 Task: Create a Board called Board0000000031 in Workspace WS0000000011 in Trello with Visibility as Workspace. Create a Board called Board0000000032 in Workspace WS0000000011 in Trello with Visibility as Private. Create a Board called Board0000000033 in Workspace WS0000000011 in Trello with Visibility as Public. Create Card Card0000000121 in Board Board0000000031 in Workspace WS0000000011 in Trello. Create Card Card0000000122 in Board Board0000000031 in Workspace WS0000000011 in Trello
Action: Mouse moved to (474, 520)
Screenshot: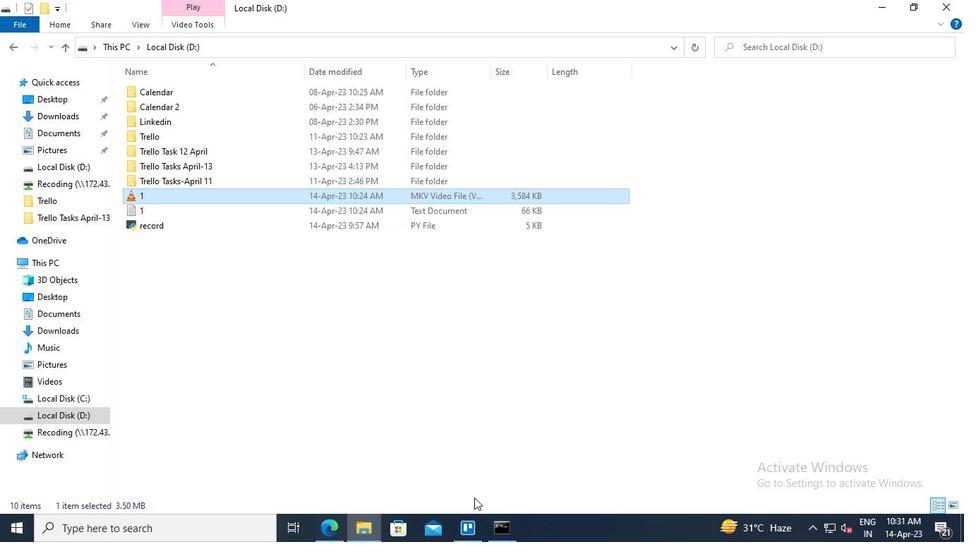 
Action: Mouse pressed left at (474, 520)
Screenshot: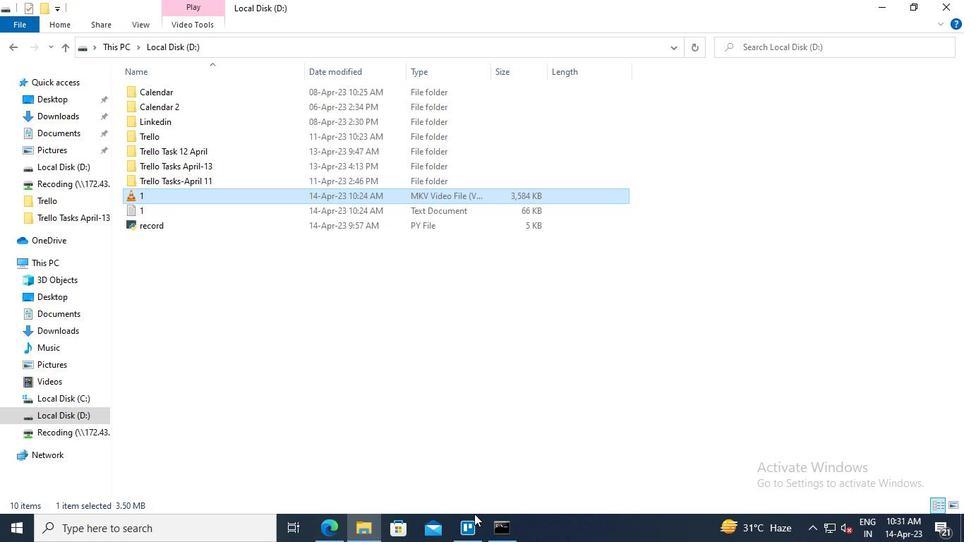 
Action: Mouse moved to (398, 43)
Screenshot: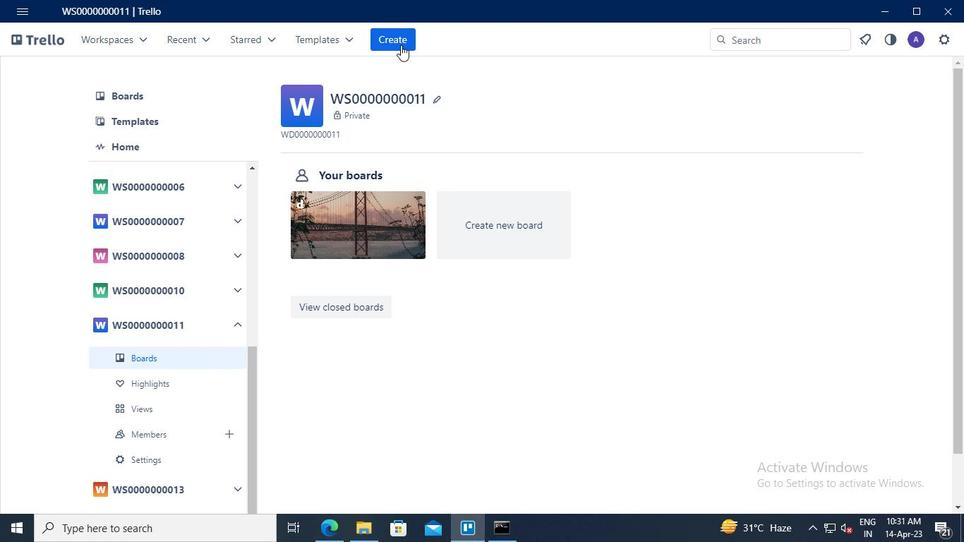 
Action: Mouse pressed left at (398, 43)
Screenshot: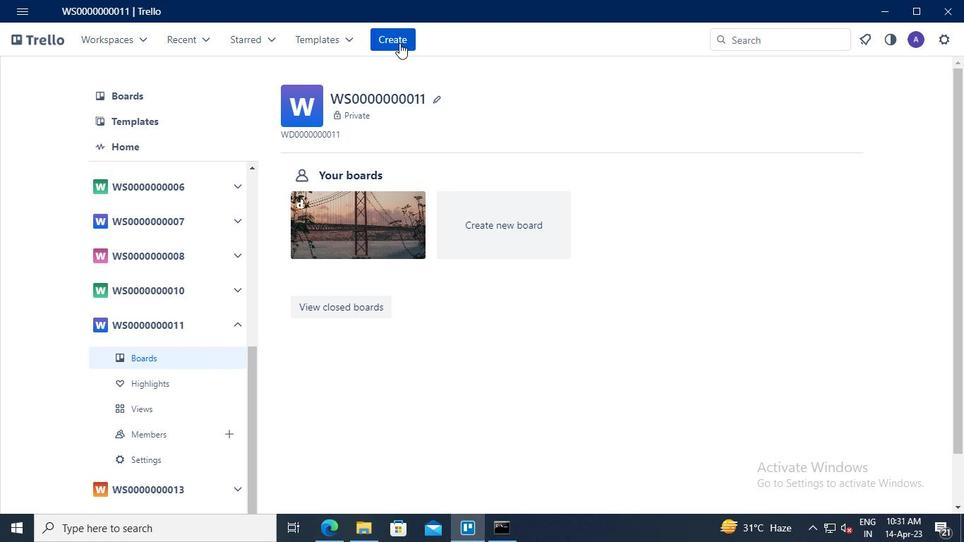 
Action: Mouse moved to (446, 94)
Screenshot: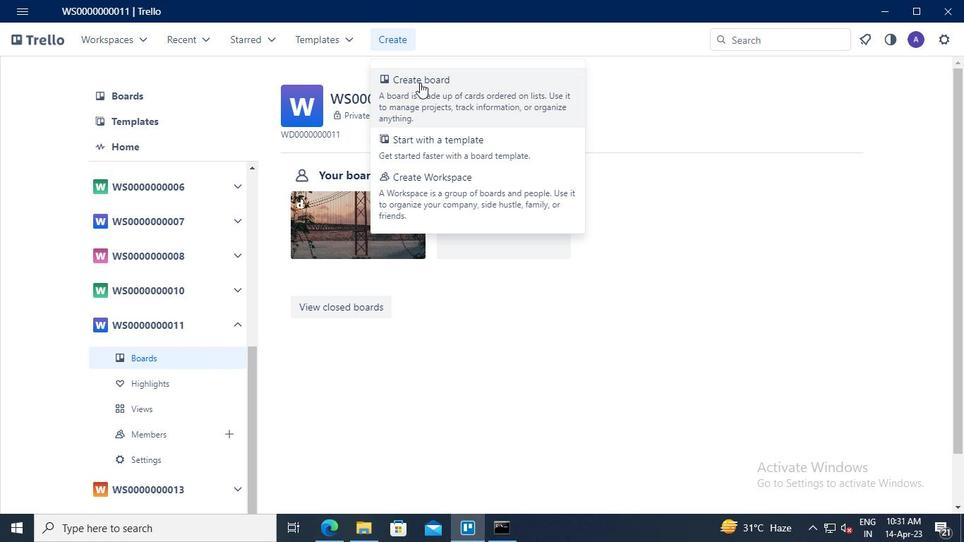 
Action: Mouse pressed left at (446, 94)
Screenshot: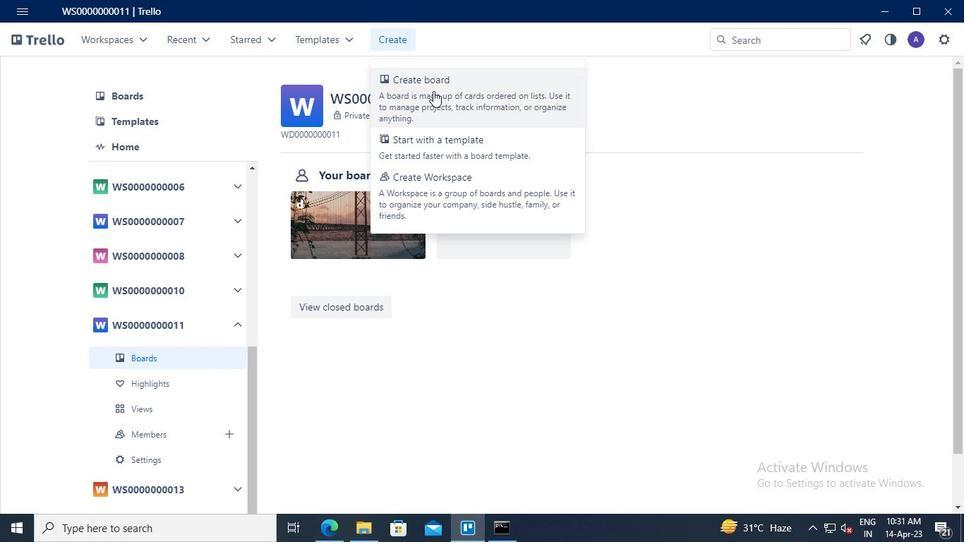 
Action: Mouse moved to (429, 296)
Screenshot: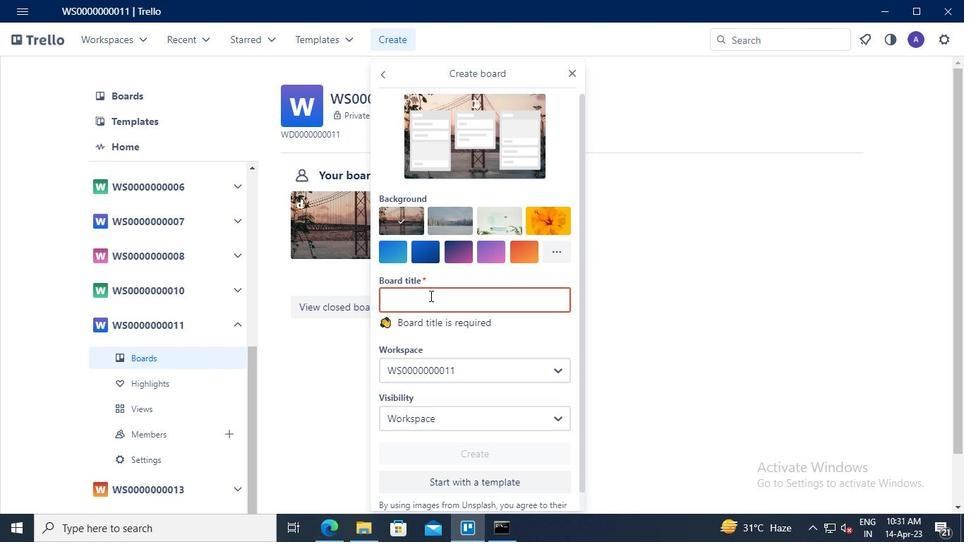 
Action: Mouse pressed left at (429, 296)
Screenshot: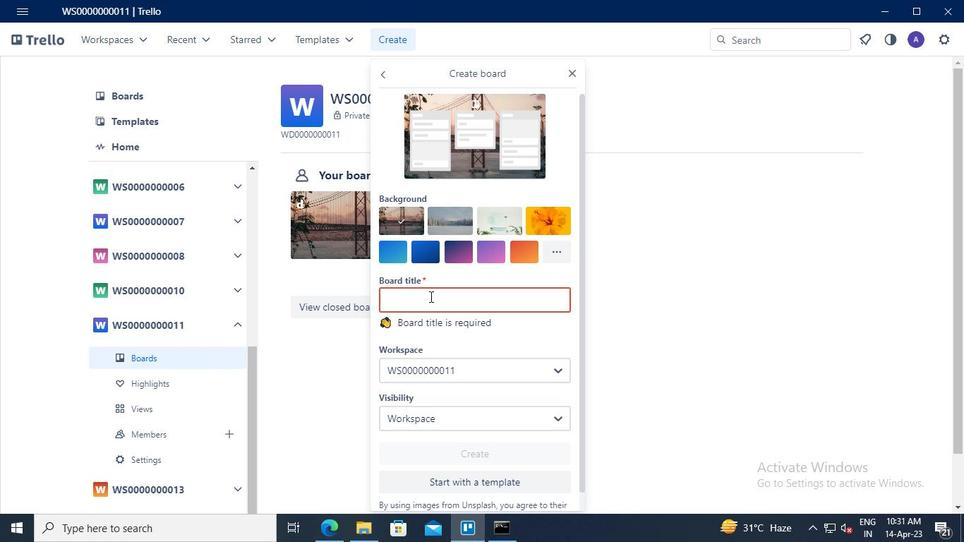 
Action: Key pressed <Key.shift>Board<<96>><<96>><<96>><<96>><<96>><<96>><<96>><<96>><<99>><<97>>
Screenshot: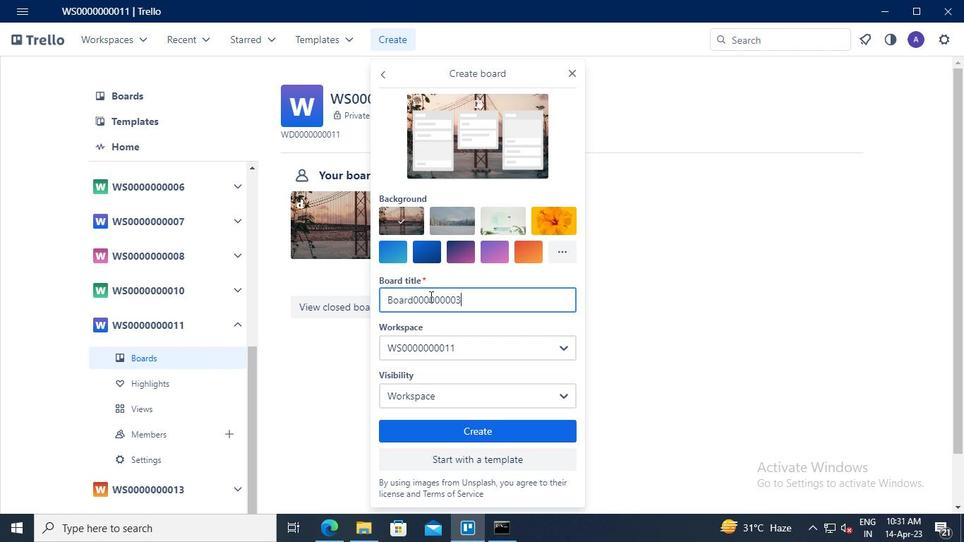 
Action: Mouse moved to (475, 391)
Screenshot: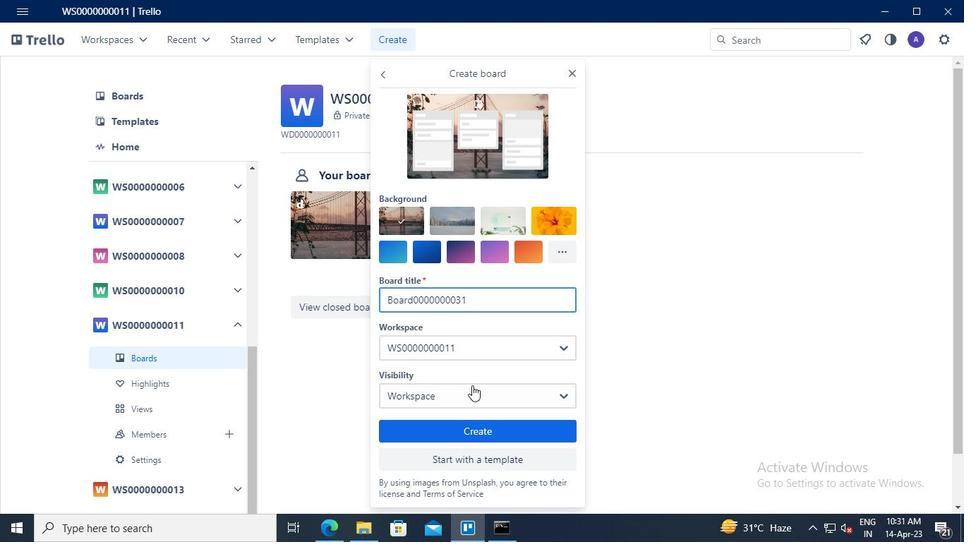 
Action: Mouse pressed left at (475, 391)
Screenshot: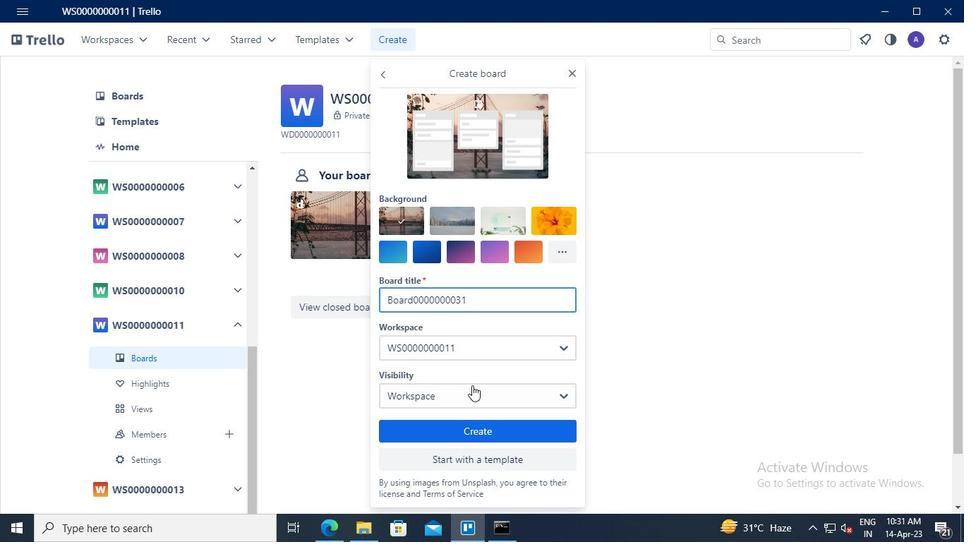 
Action: Mouse moved to (470, 482)
Screenshot: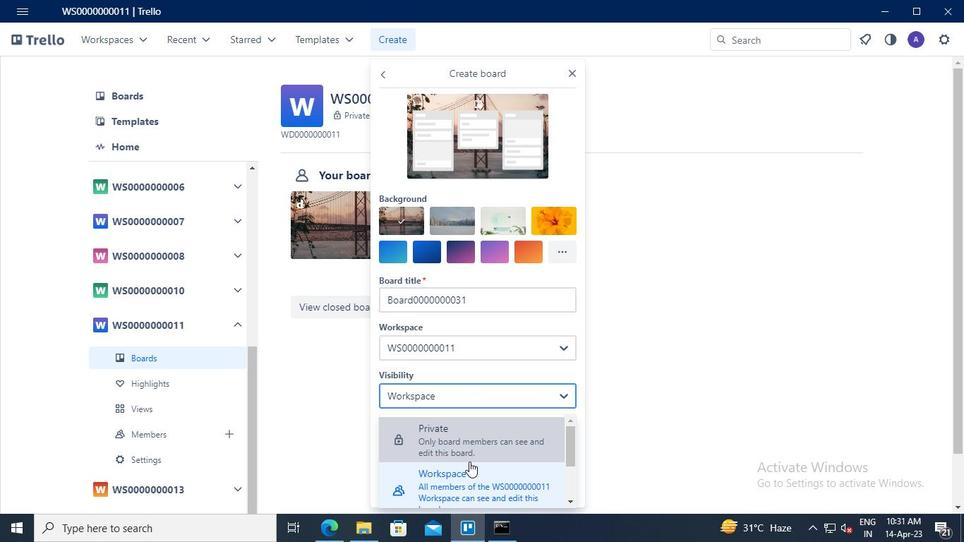 
Action: Mouse pressed left at (470, 482)
Screenshot: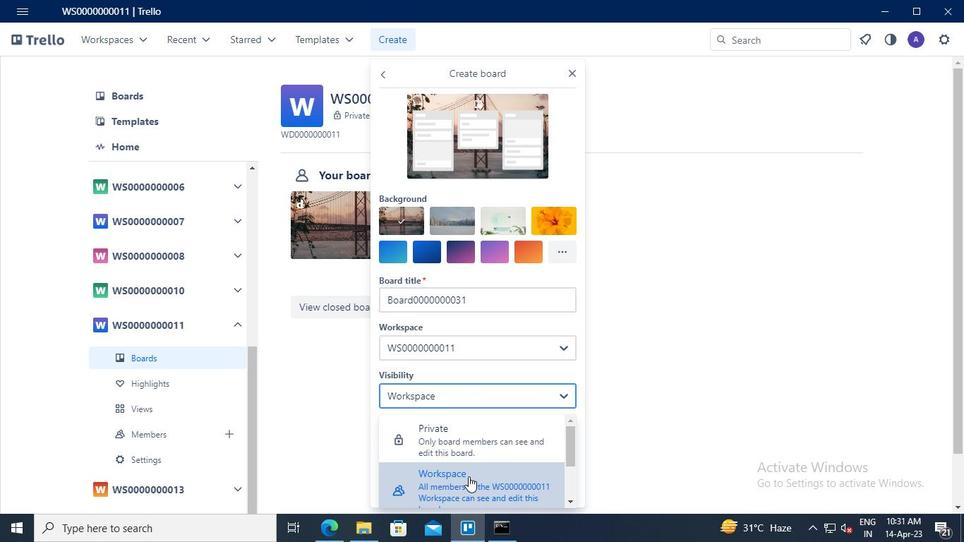 
Action: Mouse moved to (497, 432)
Screenshot: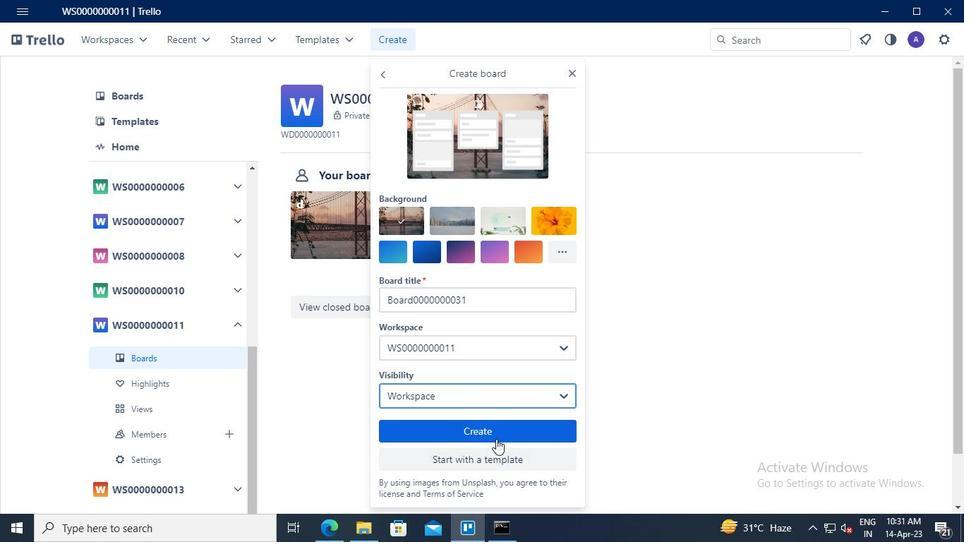 
Action: Mouse pressed left at (497, 432)
Screenshot: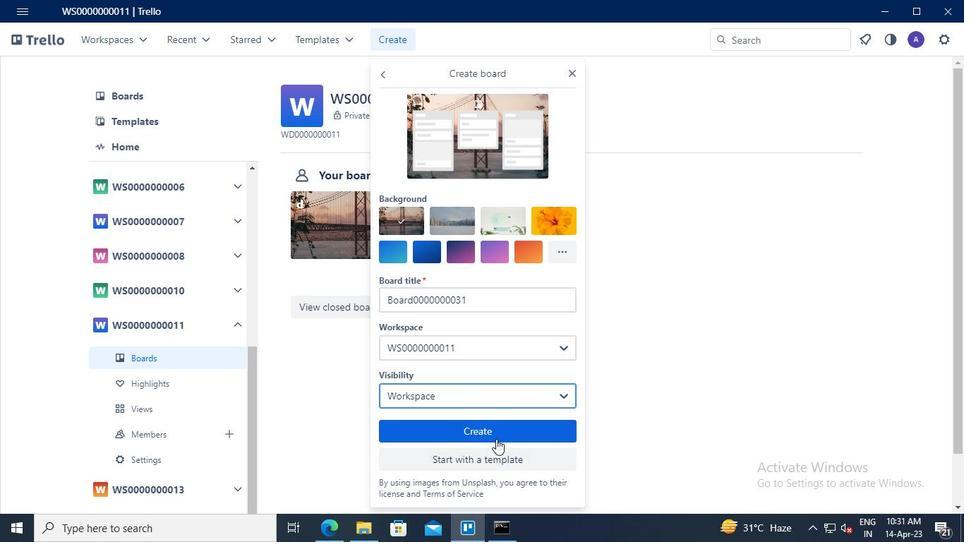 
Action: Mouse moved to (405, 36)
Screenshot: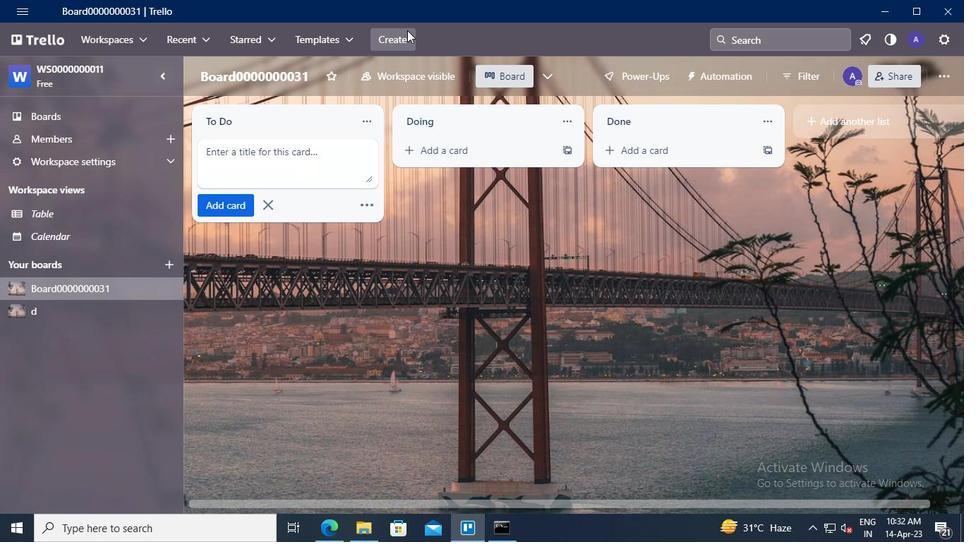 
Action: Mouse pressed left at (405, 36)
Screenshot: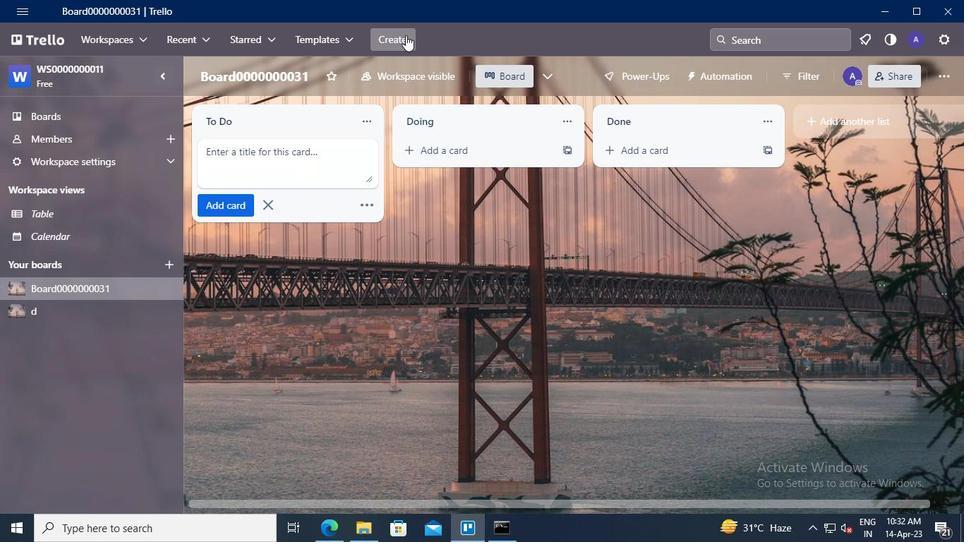 
Action: Mouse moved to (422, 91)
Screenshot: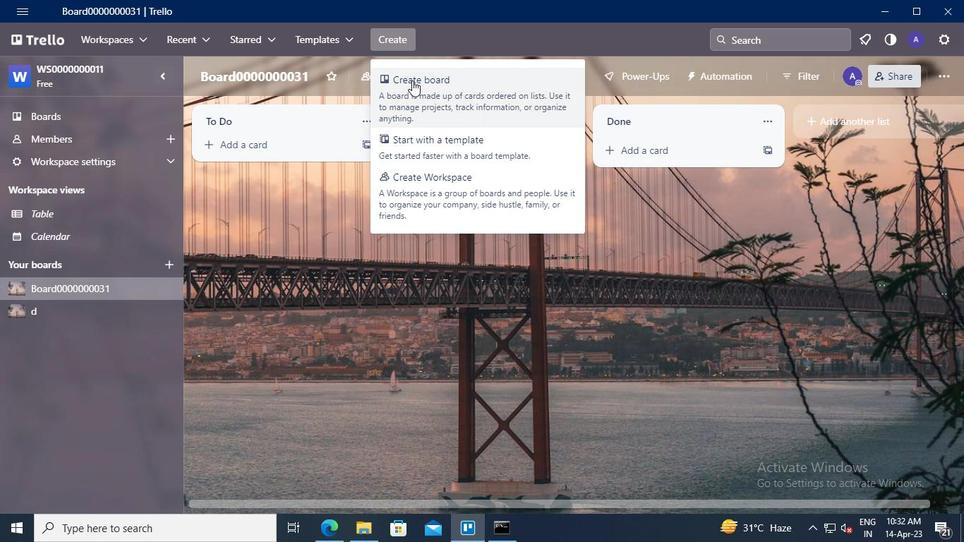 
Action: Mouse pressed left at (422, 91)
Screenshot: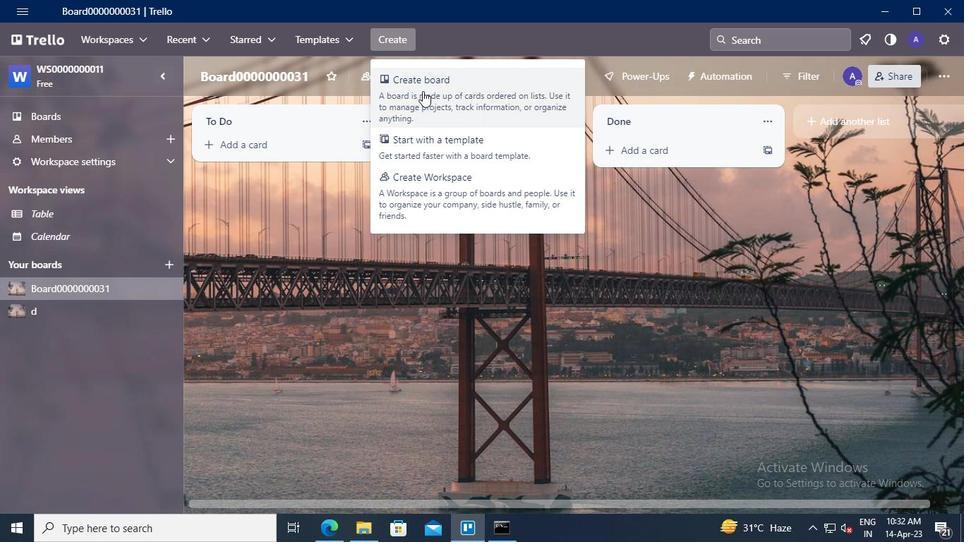 
Action: Mouse moved to (416, 303)
Screenshot: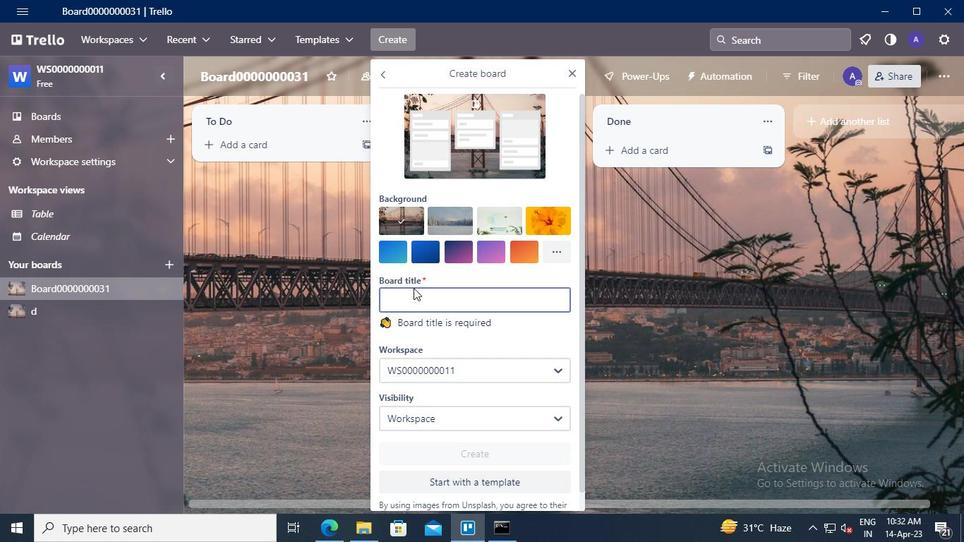 
Action: Mouse pressed left at (416, 303)
Screenshot: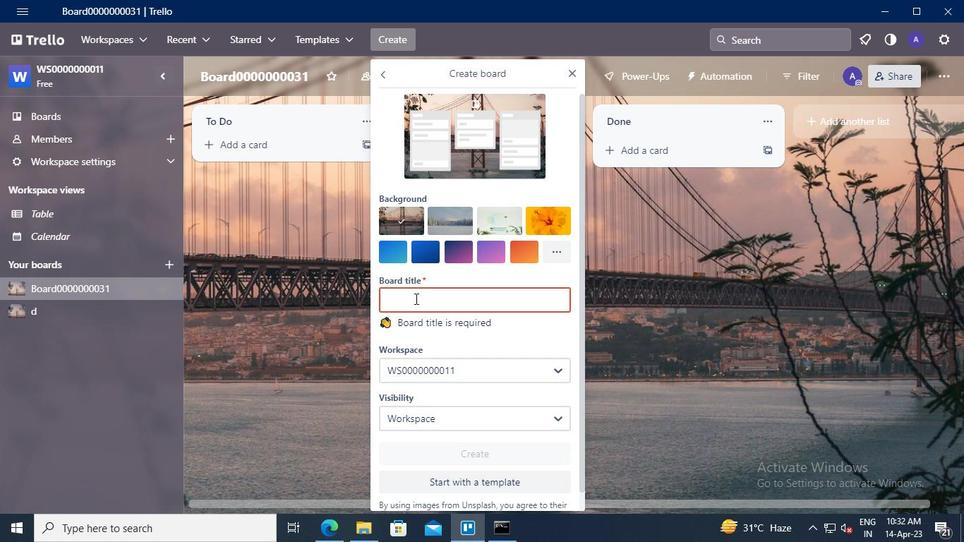 
Action: Key pressed <Key.shift>Board<<96>><<96>><<96>><<96>><<96>><<96>><<96>><<96>><<99>><<98>>
Screenshot: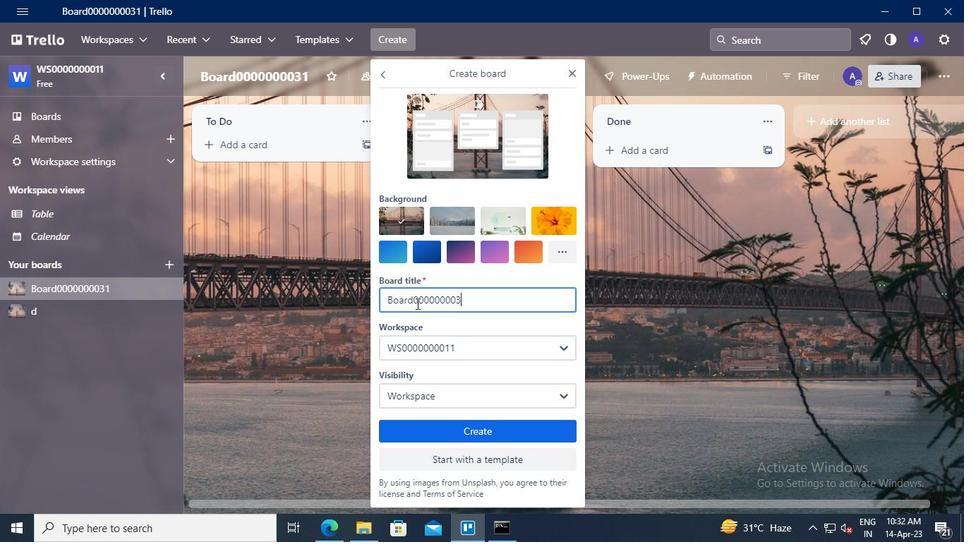 
Action: Mouse moved to (446, 393)
Screenshot: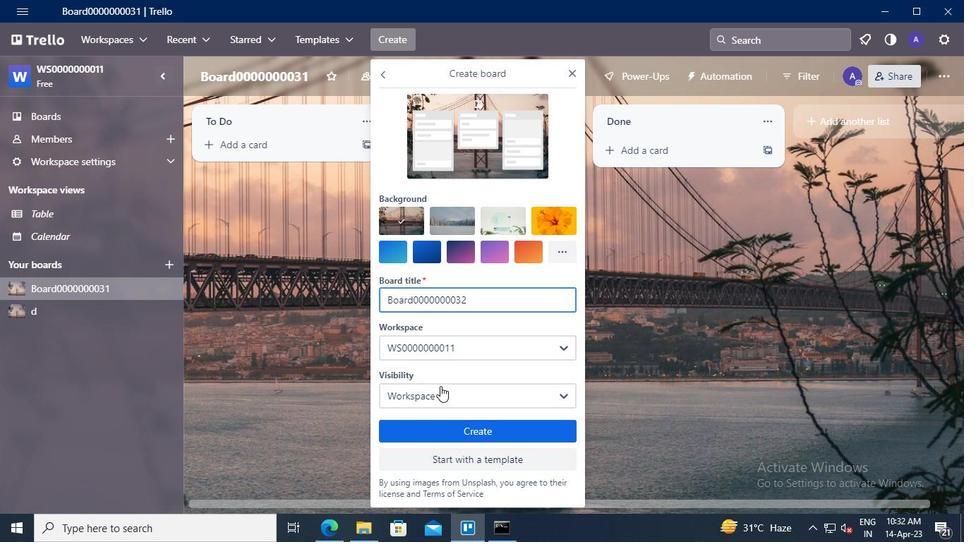 
Action: Mouse pressed left at (446, 393)
Screenshot: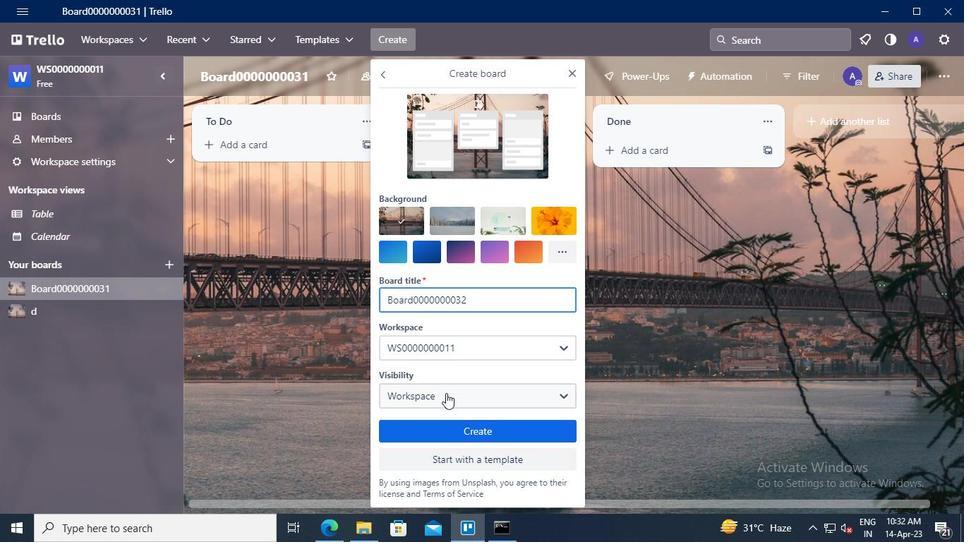 
Action: Mouse moved to (463, 430)
Screenshot: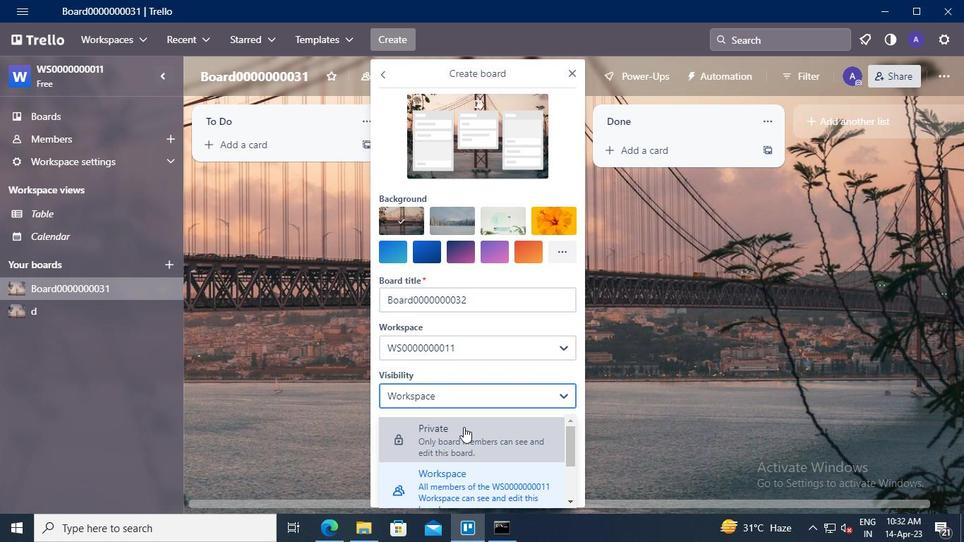 
Action: Mouse pressed left at (463, 430)
Screenshot: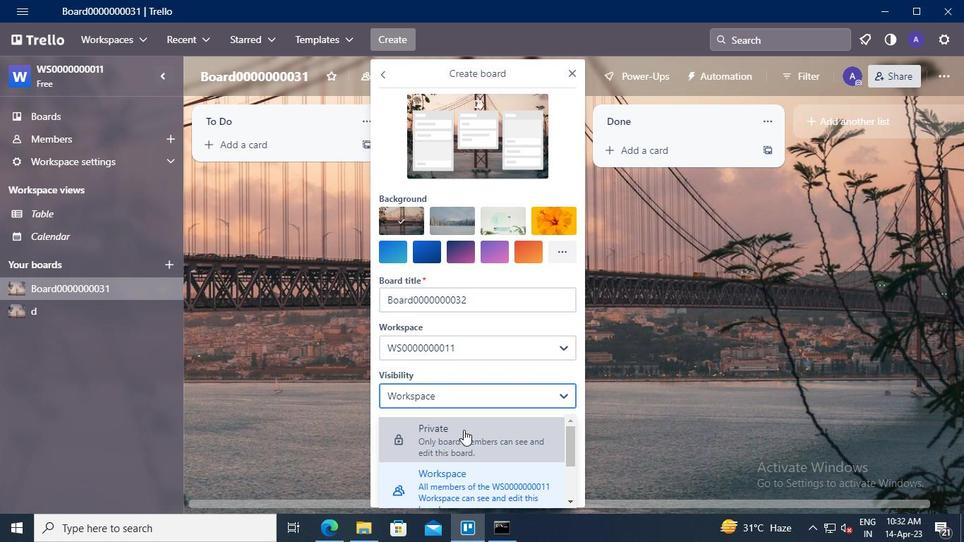 
Action: Mouse moved to (491, 435)
Screenshot: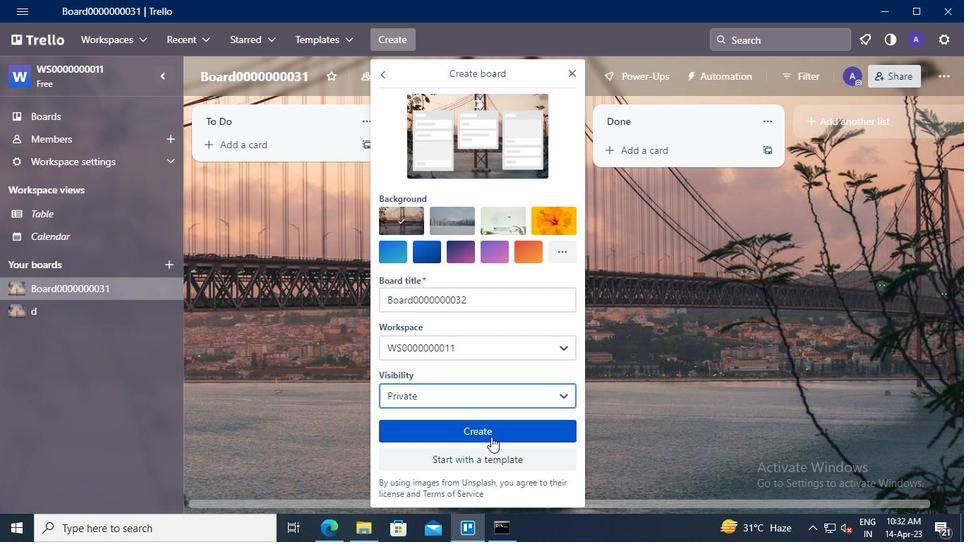 
Action: Mouse pressed left at (491, 435)
Screenshot: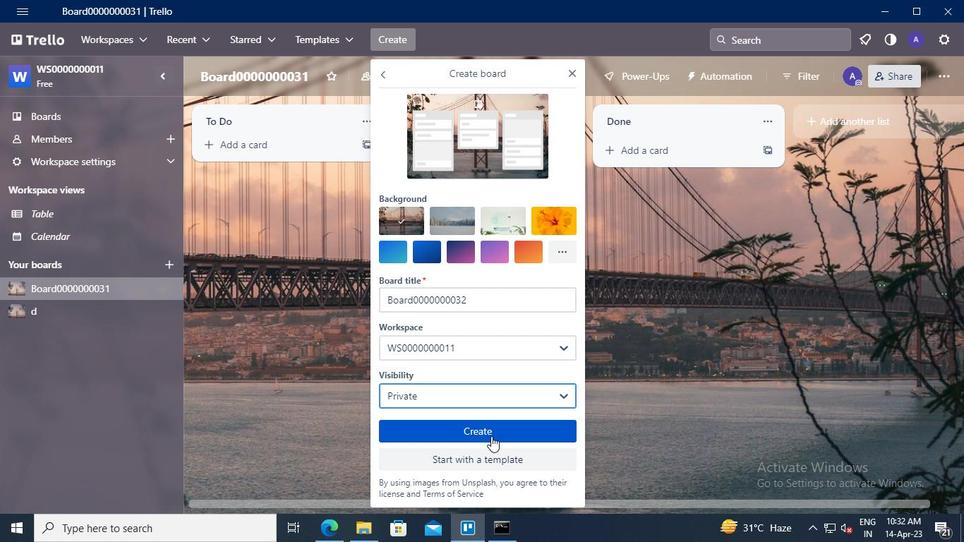 
Action: Mouse moved to (393, 33)
Screenshot: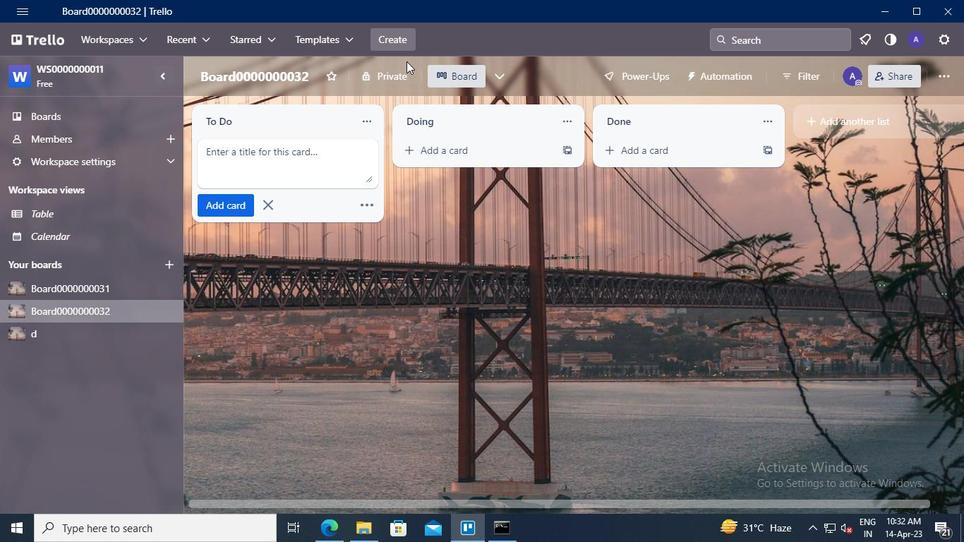 
Action: Mouse pressed left at (393, 33)
Screenshot: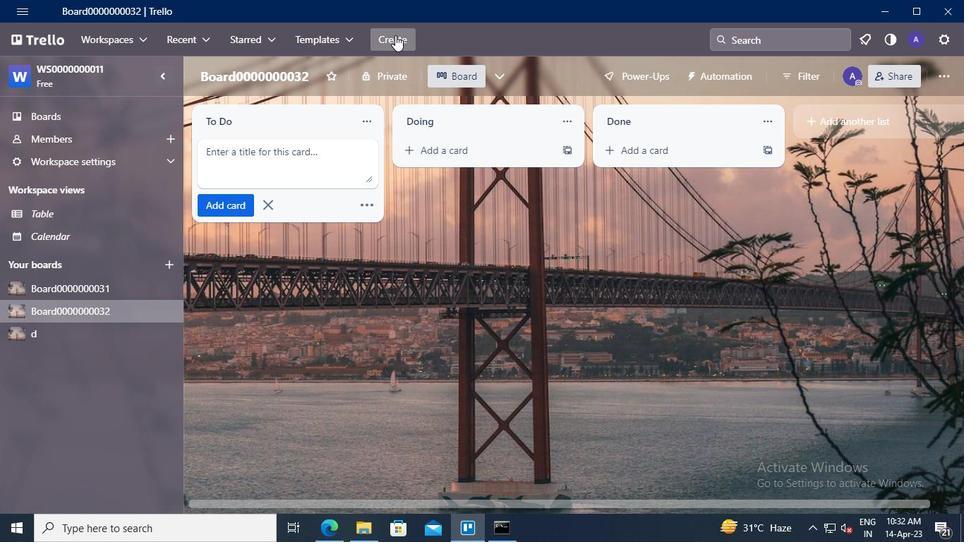 
Action: Mouse moved to (413, 82)
Screenshot: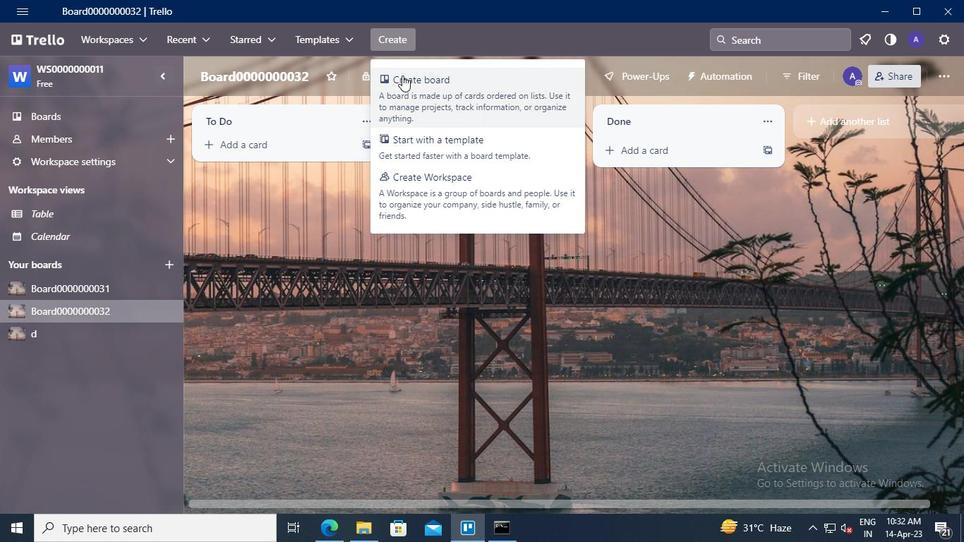 
Action: Mouse pressed left at (413, 82)
Screenshot: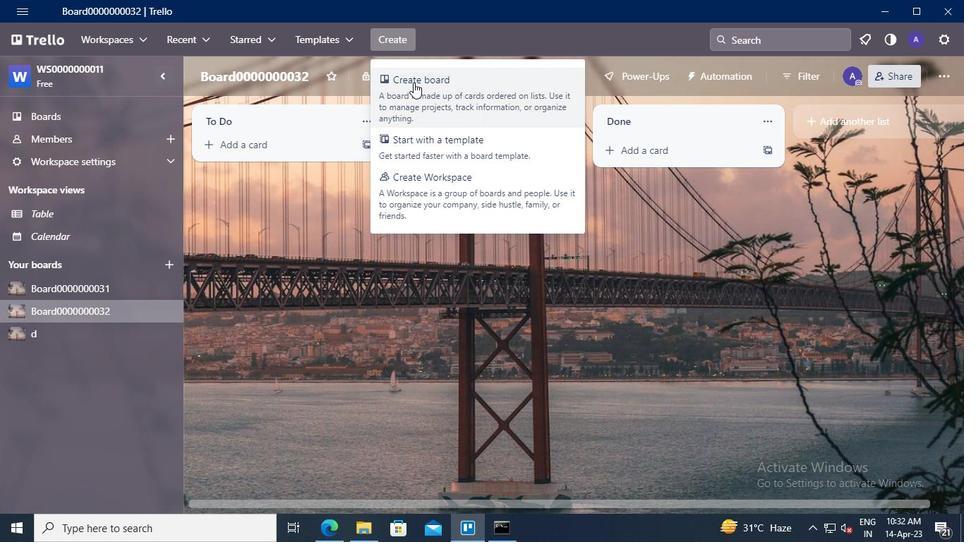 
Action: Mouse moved to (430, 302)
Screenshot: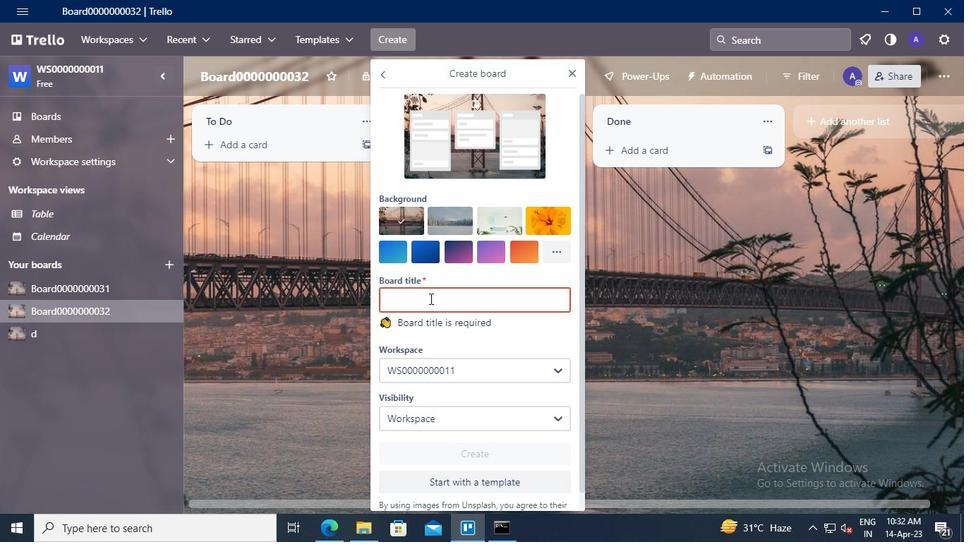 
Action: Mouse pressed left at (430, 302)
Screenshot: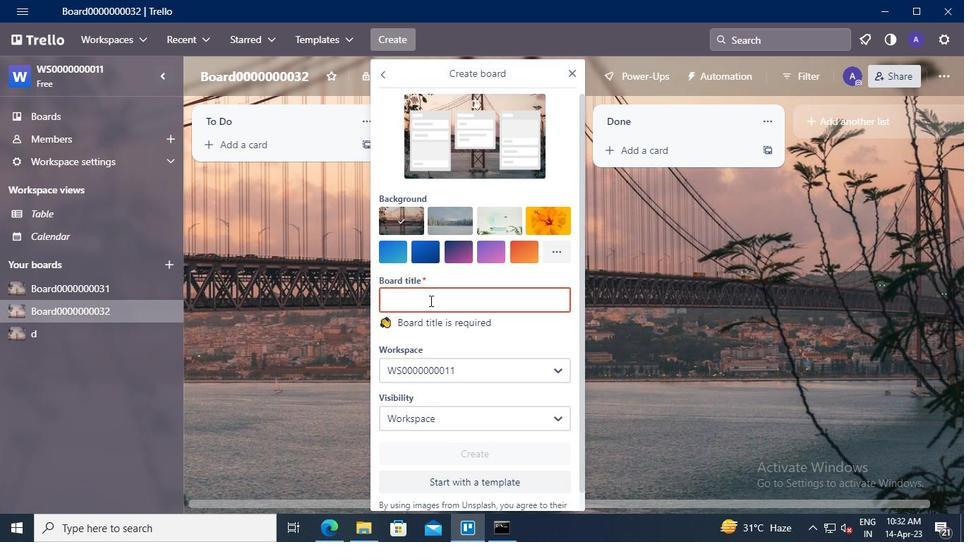 
Action: Key pressed <Key.shift>Board<<96>><<96>><<96>><<96>><<96>><<96>><<96>><<96>><<99>><<99>>
Screenshot: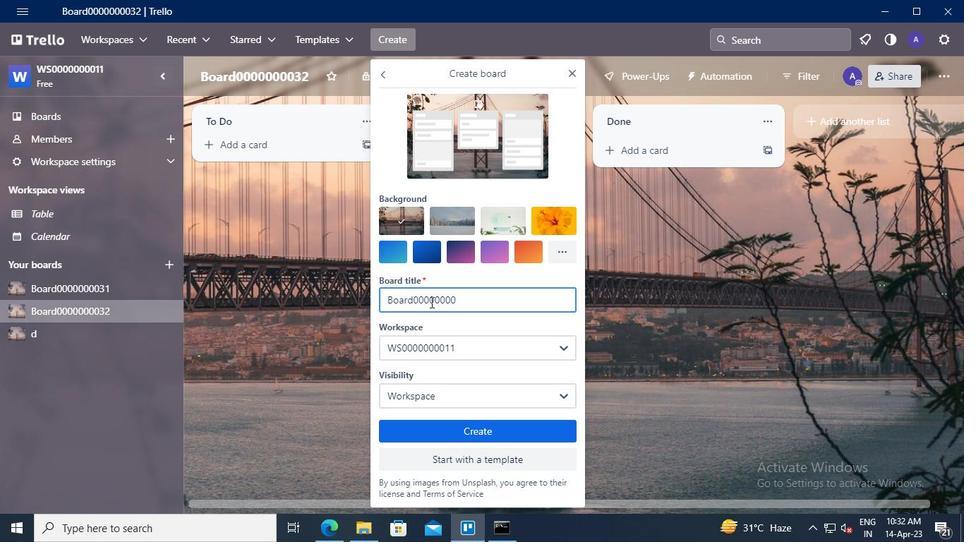 
Action: Mouse moved to (457, 393)
Screenshot: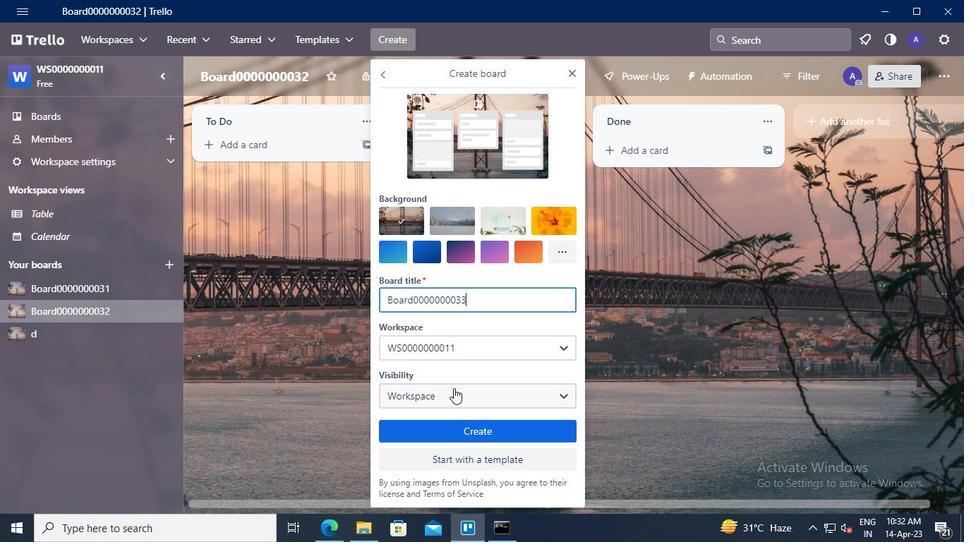 
Action: Mouse pressed left at (457, 393)
Screenshot: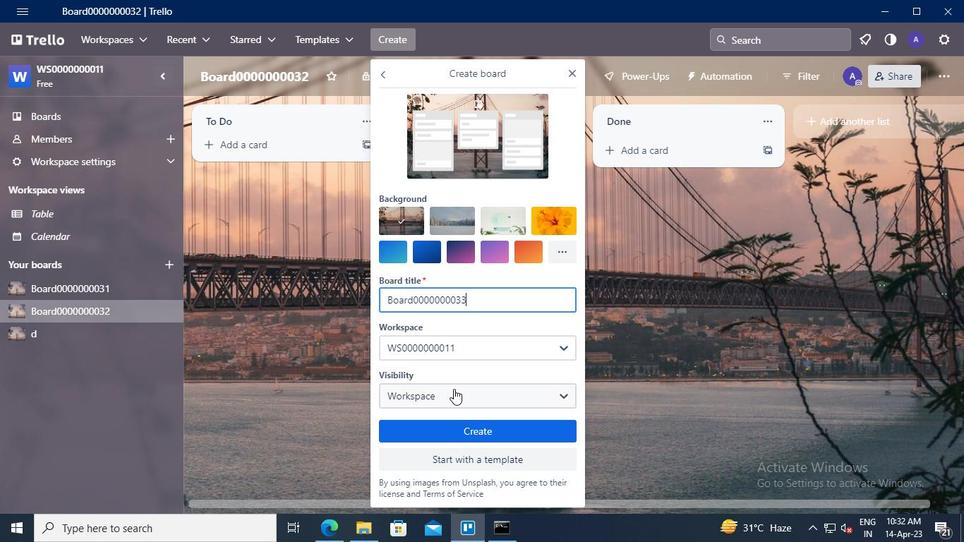 
Action: Mouse moved to (478, 442)
Screenshot: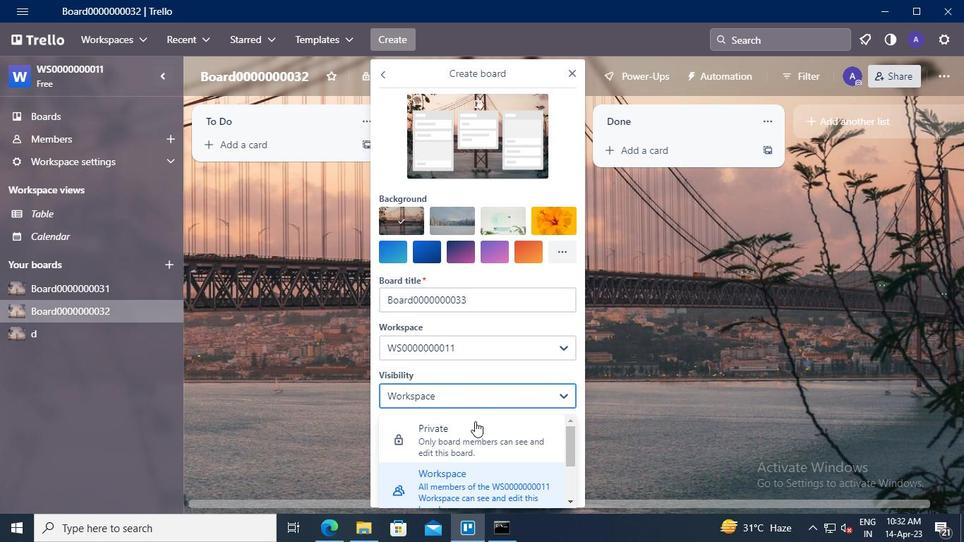 
Action: Mouse scrolled (478, 441) with delta (0, 0)
Screenshot: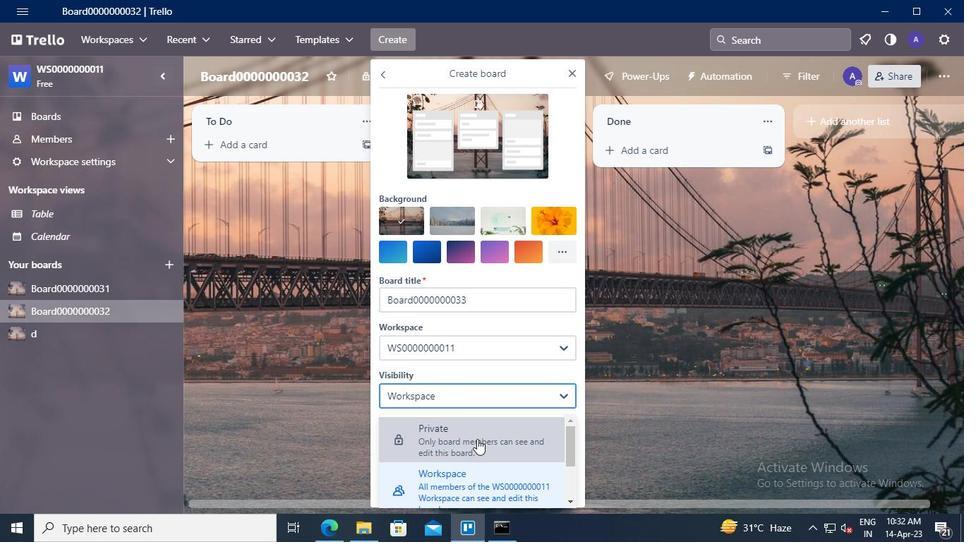 
Action: Mouse moved to (480, 465)
Screenshot: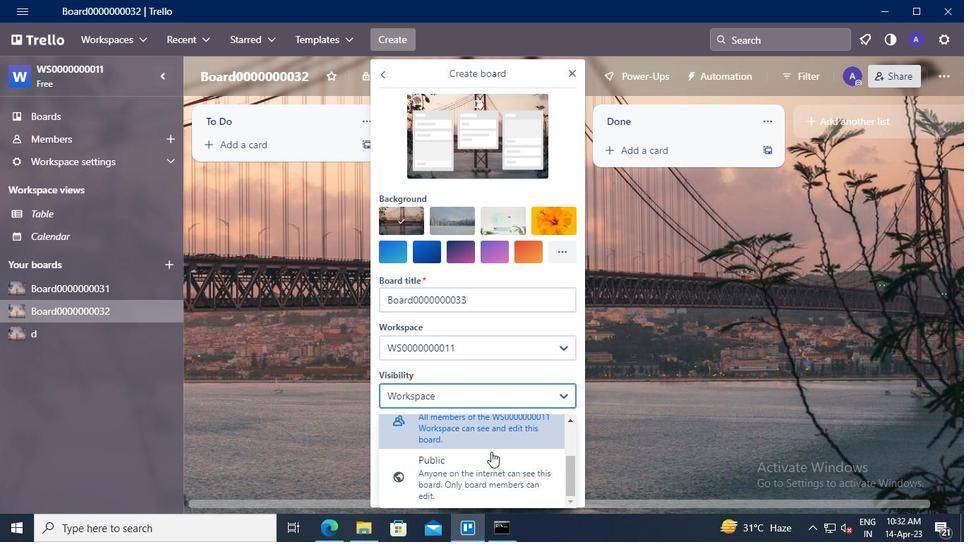 
Action: Mouse pressed left at (480, 465)
Screenshot: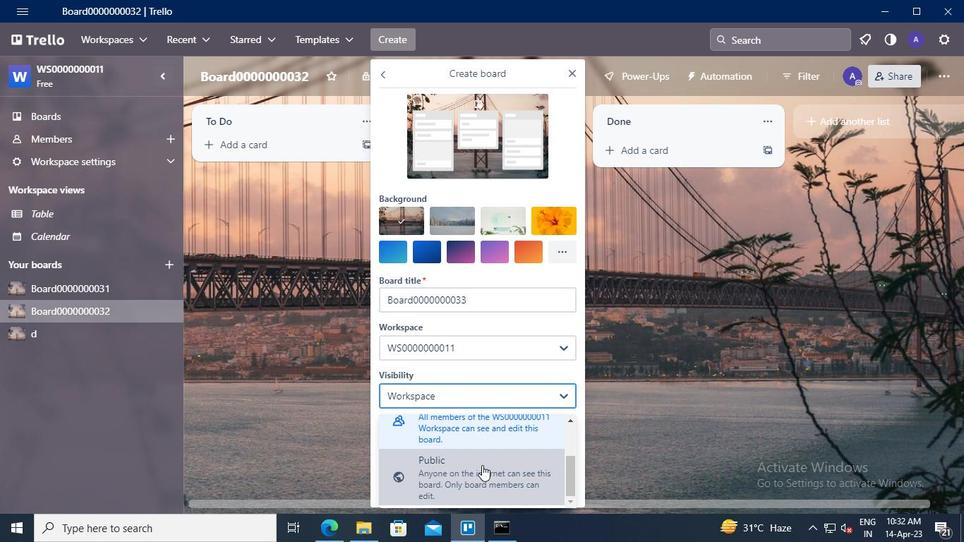 
Action: Mouse moved to (504, 353)
Screenshot: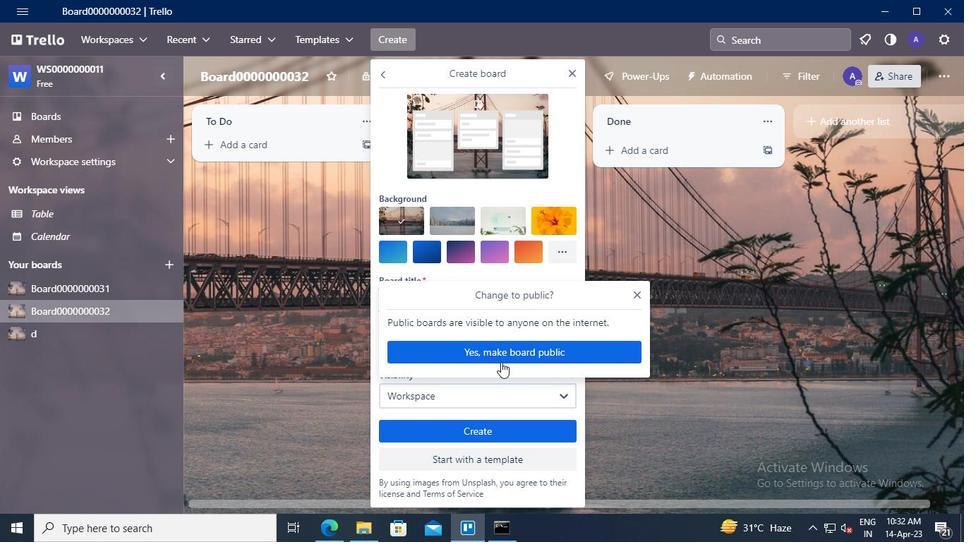 
Action: Mouse pressed left at (504, 353)
Screenshot: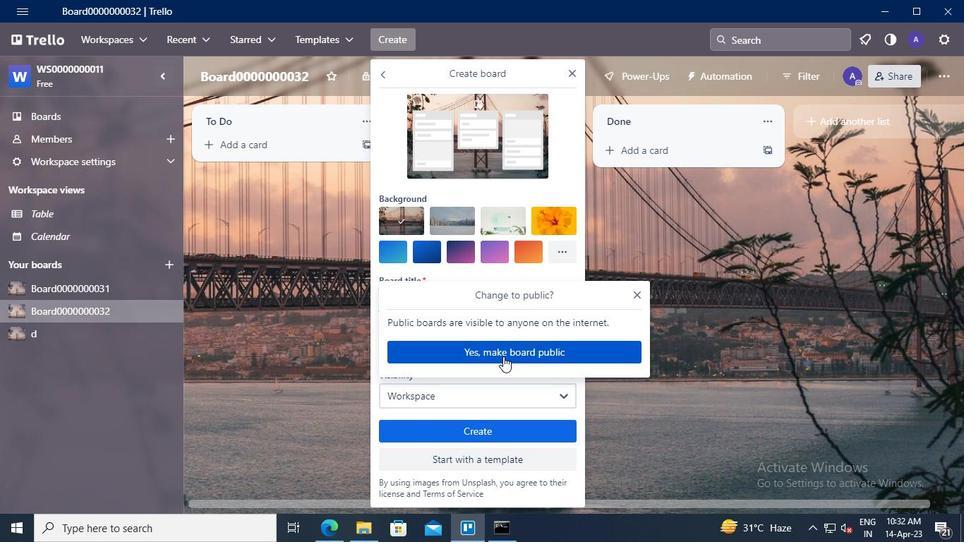 
Action: Mouse moved to (503, 429)
Screenshot: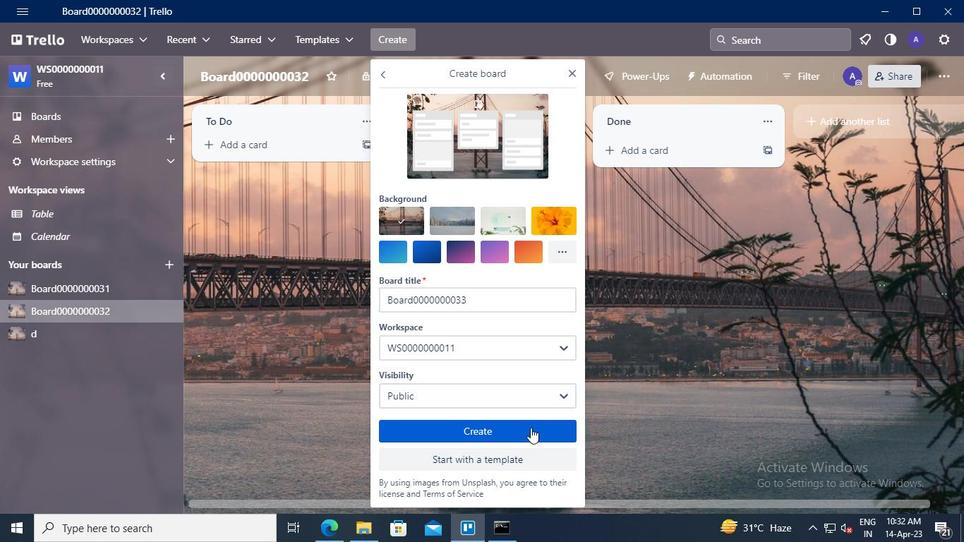 
Action: Mouse pressed left at (503, 429)
Screenshot: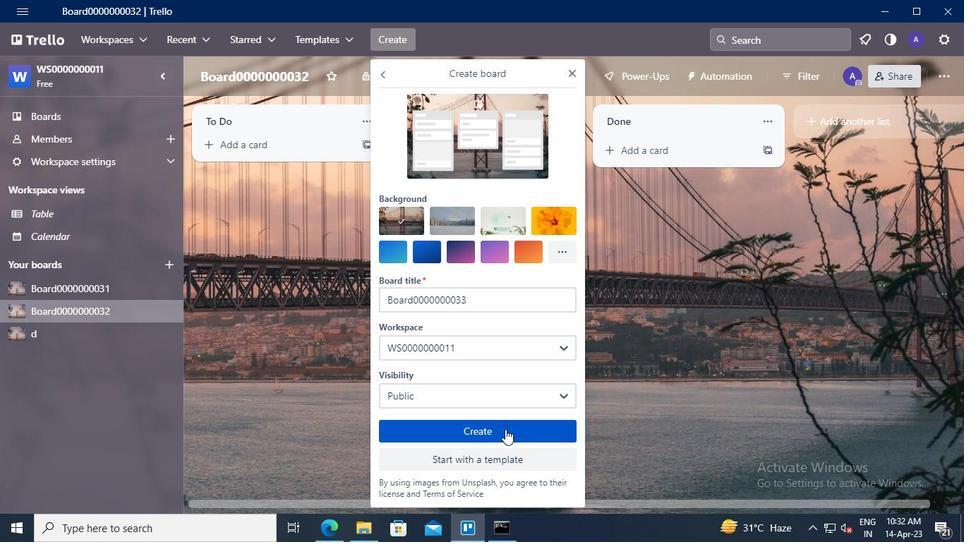 
Action: Mouse moved to (74, 285)
Screenshot: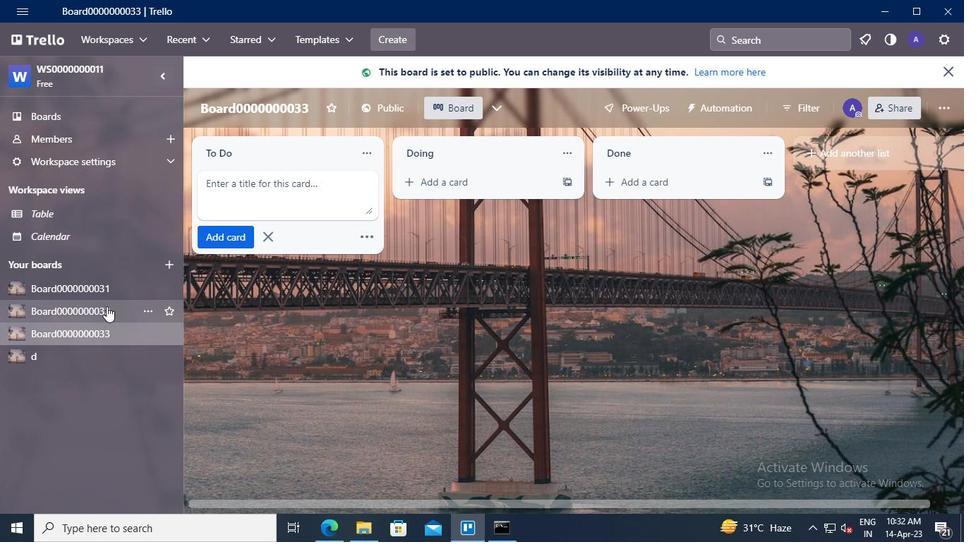 
Action: Mouse pressed left at (74, 285)
Screenshot: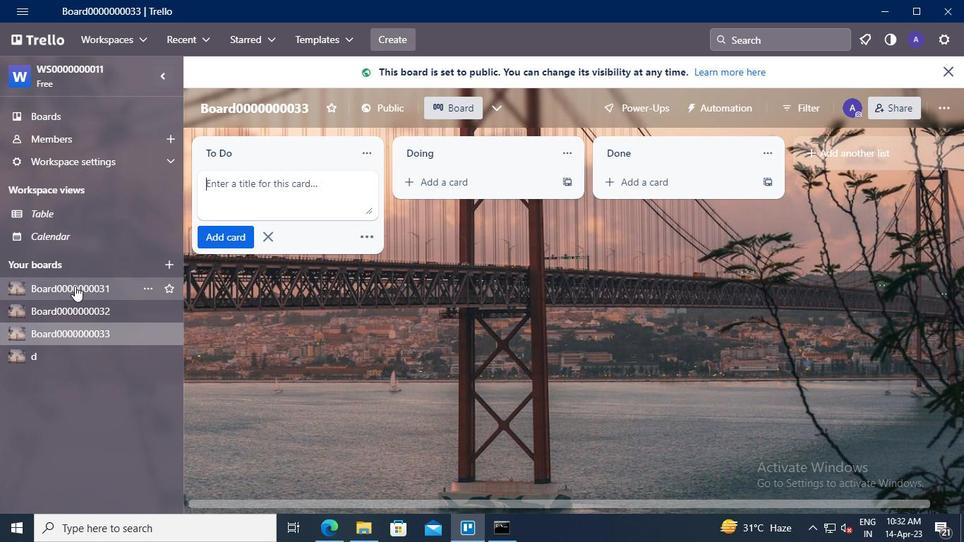 
Action: Mouse moved to (247, 143)
Screenshot: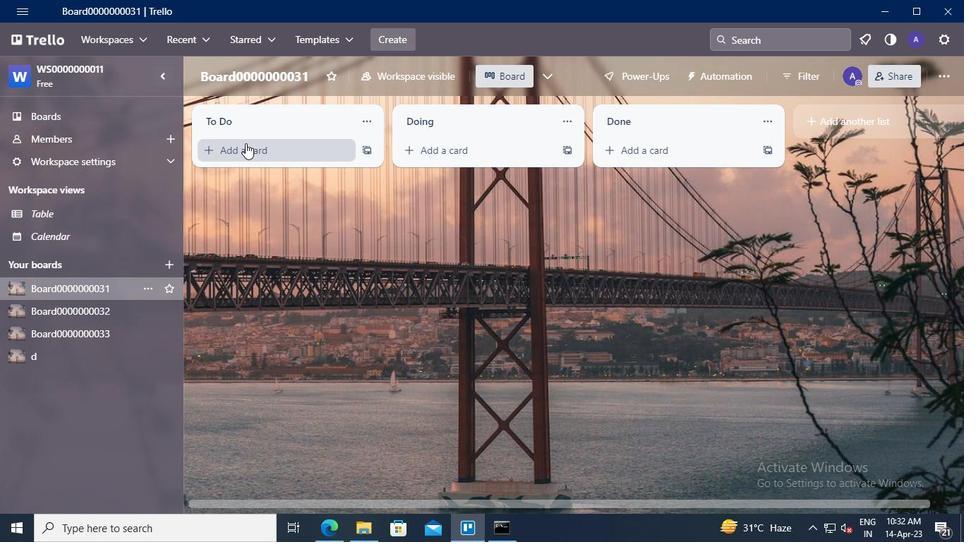 
Action: Mouse pressed left at (247, 143)
Screenshot: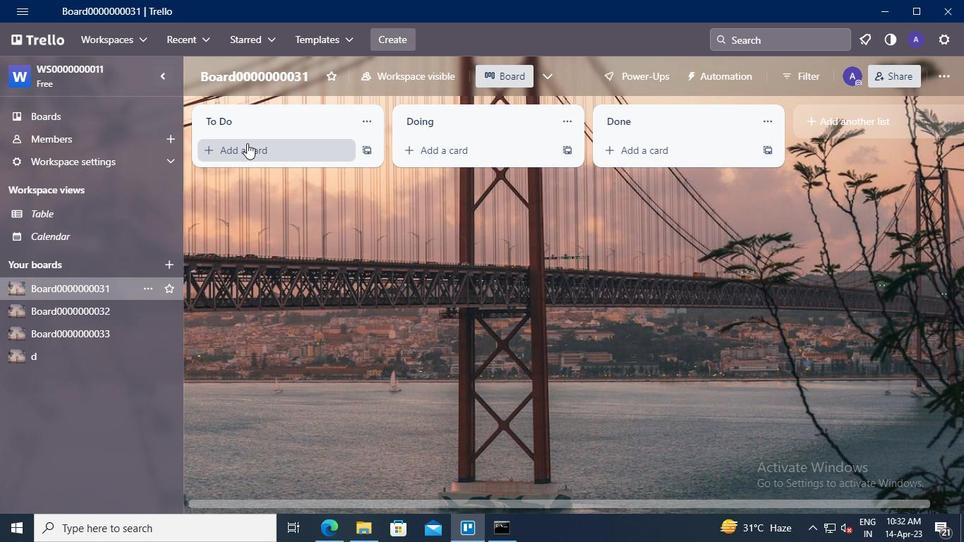 
Action: Key pressed <Key.shift>Card<<96>><<96>><<96>><<96>><<96>><<96>><<96>><<97>><<98>><<97>>
Screenshot: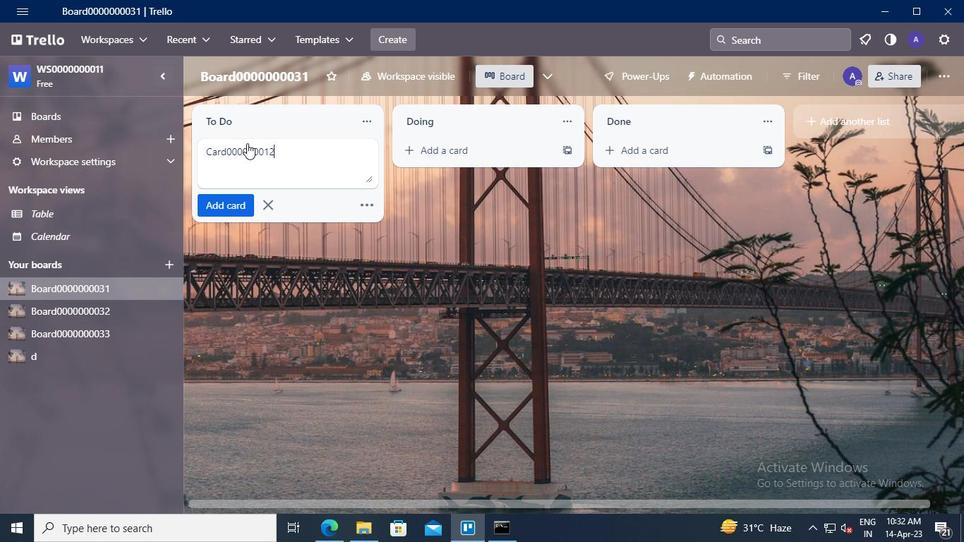 
Action: Mouse moved to (235, 203)
Screenshot: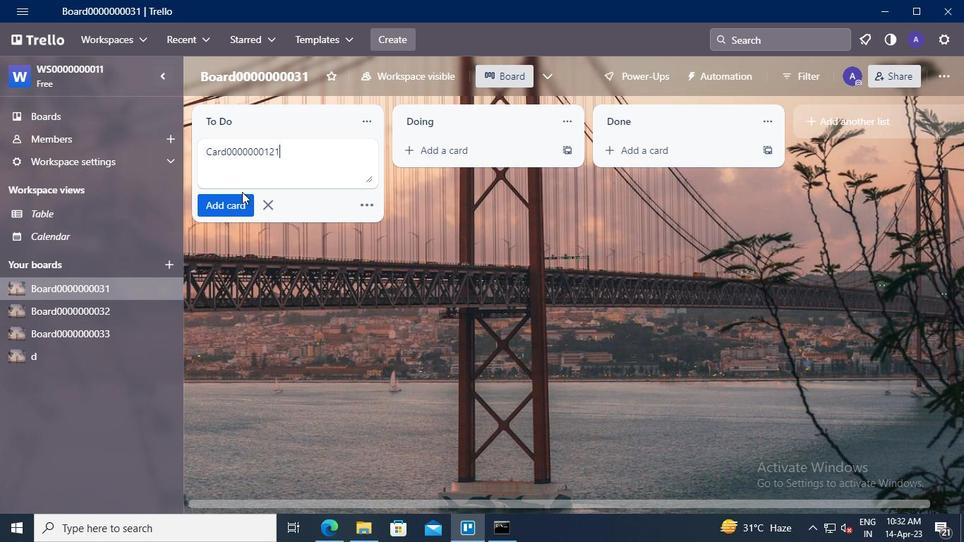 
Action: Mouse pressed left at (235, 203)
Screenshot: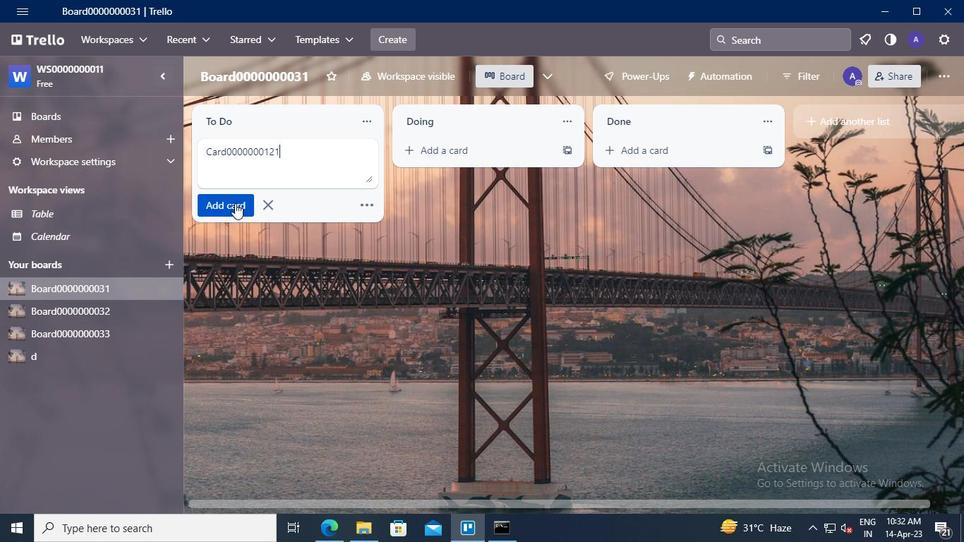 
Action: Mouse moved to (251, 194)
Screenshot: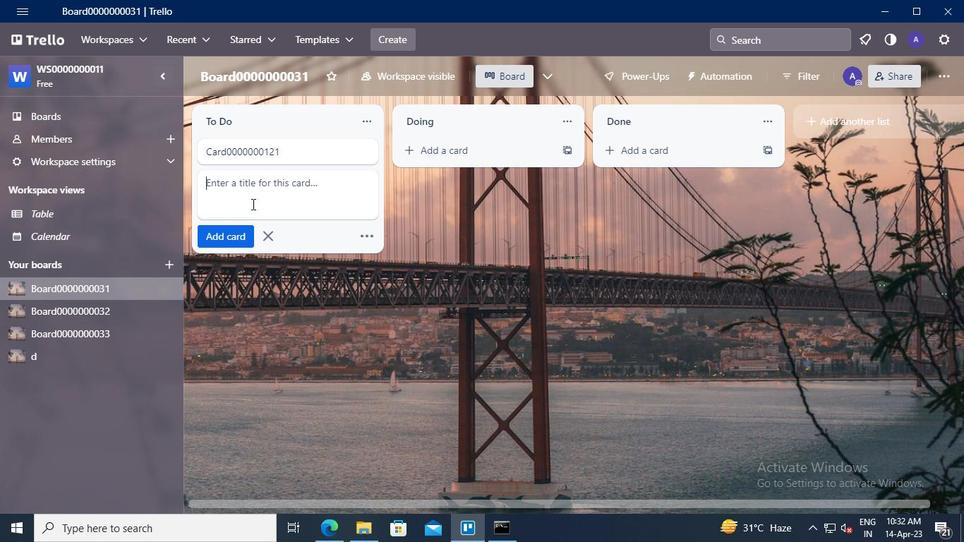 
Action: Key pressed <Key.shift>Card<<96>><<96>><<96>><<96>><<96>><<96>><<96>><<97>><<98>><<98>>
Screenshot: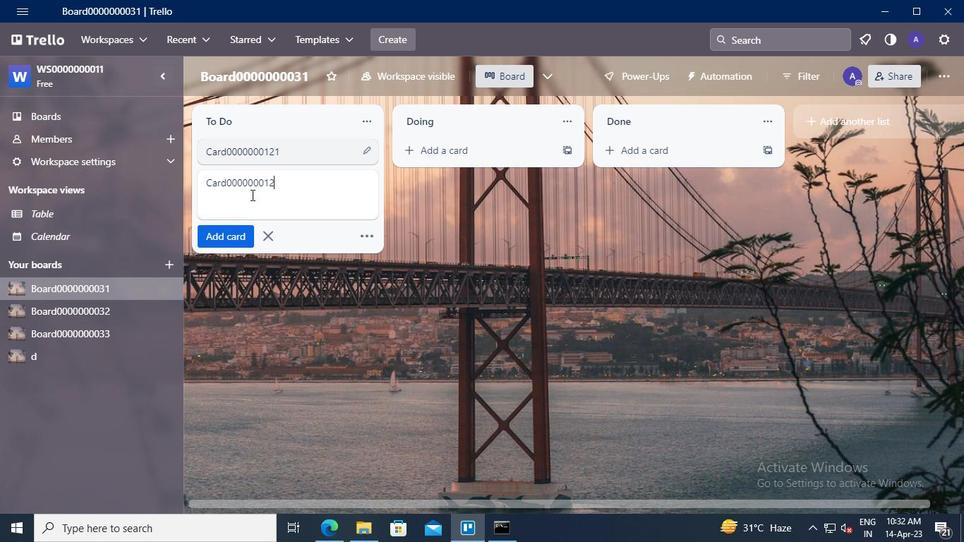 
Action: Mouse moved to (235, 235)
Screenshot: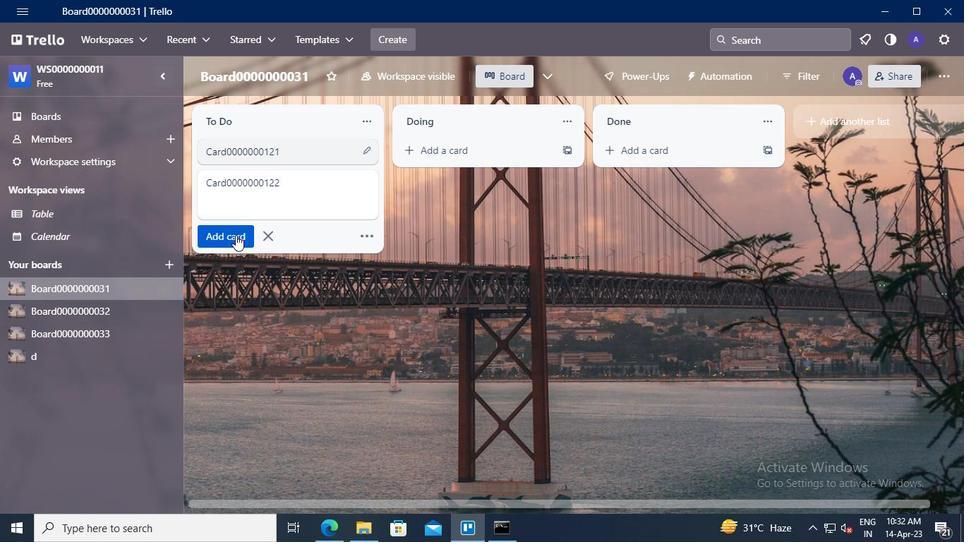 
Action: Mouse pressed left at (235, 235)
Screenshot: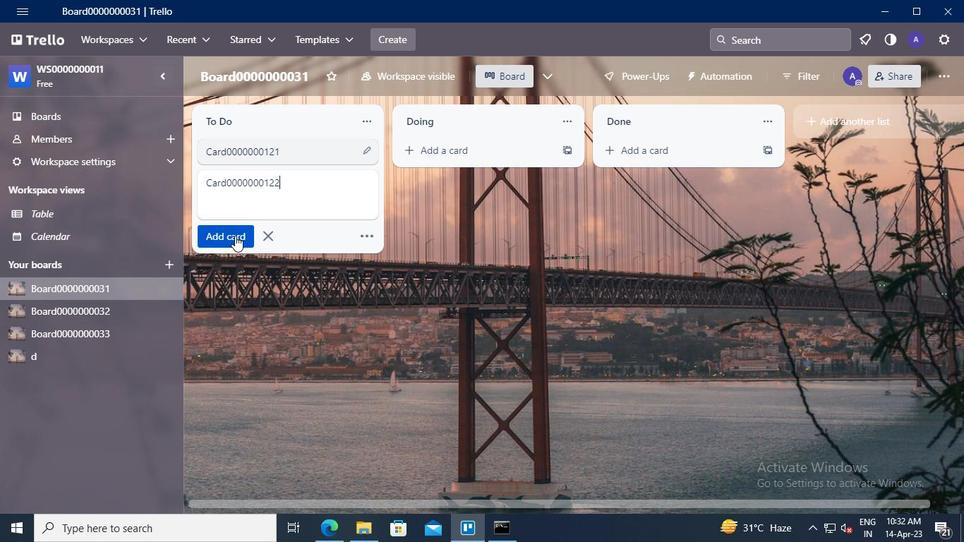 
Action: Mouse moved to (504, 535)
Screenshot: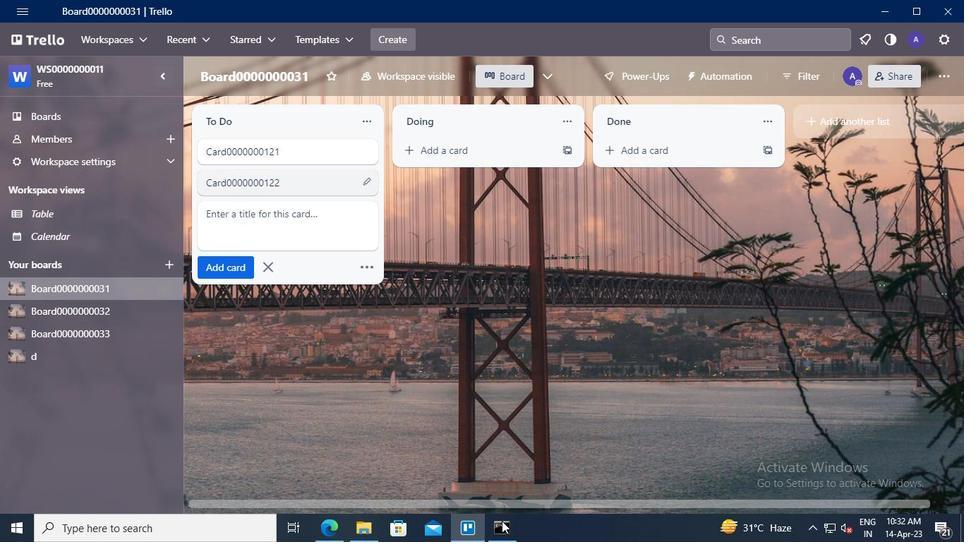 
Action: Mouse pressed left at (504, 535)
Screenshot: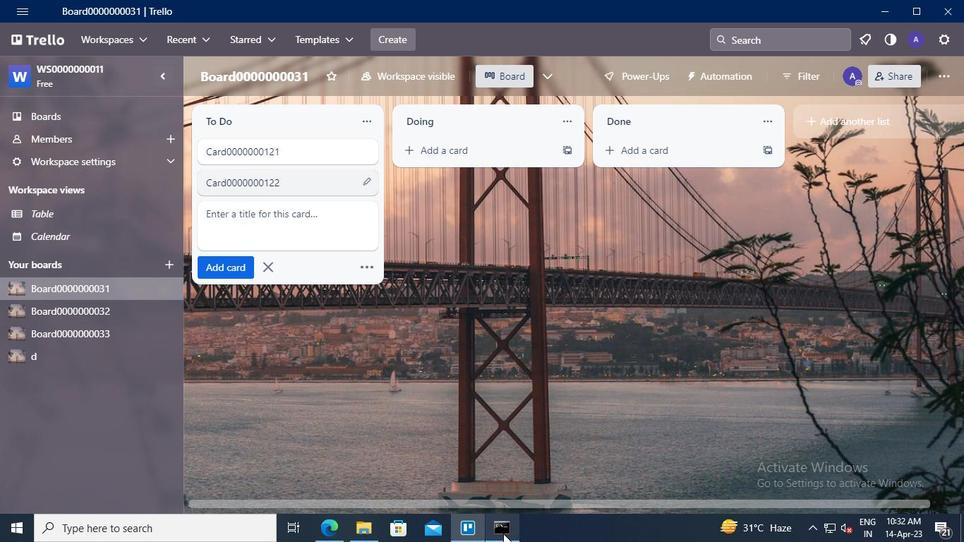 
Action: Mouse moved to (787, 122)
Screenshot: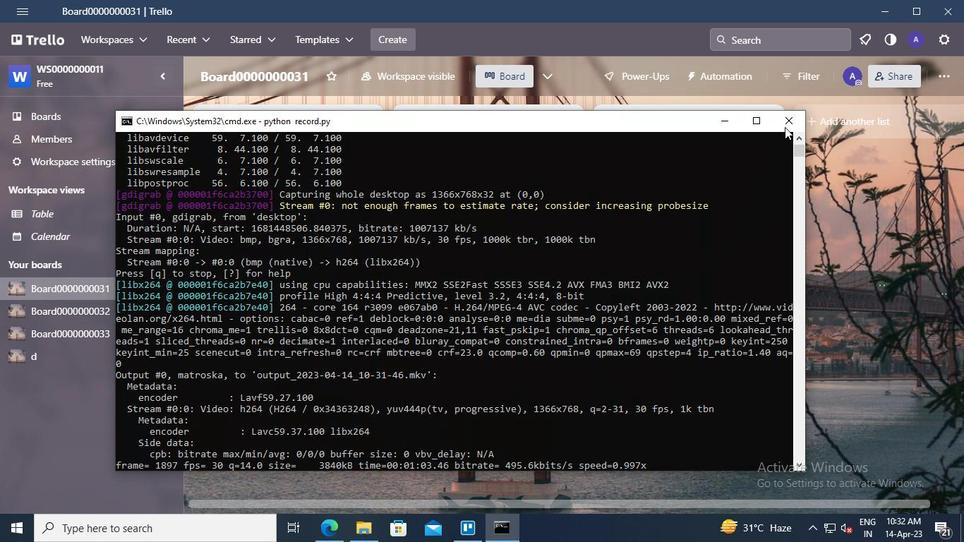 
Action: Mouse pressed left at (787, 122)
Screenshot: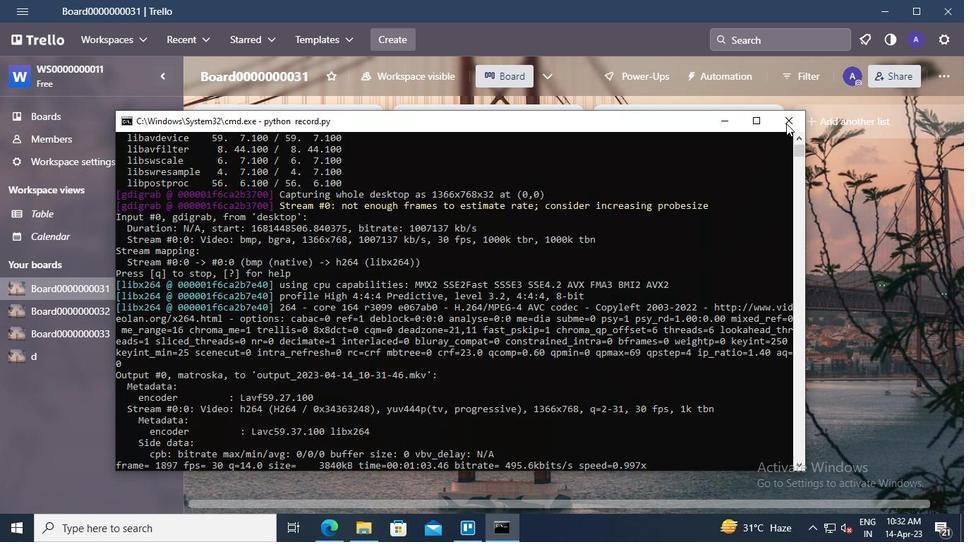 
